 Task: Add the product "Abuelita's Churro Cheesecake" to cart from the store "Abuelitas Birria".
Action: Mouse moved to (373, 175)
Screenshot: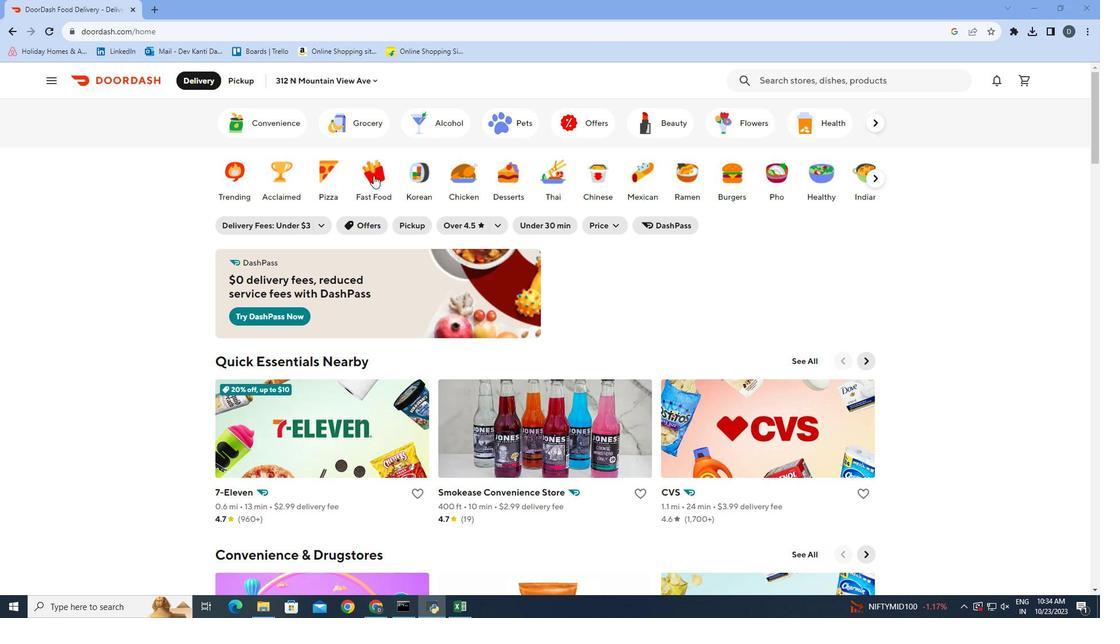 
Action: Mouse pressed left at (373, 175)
Screenshot: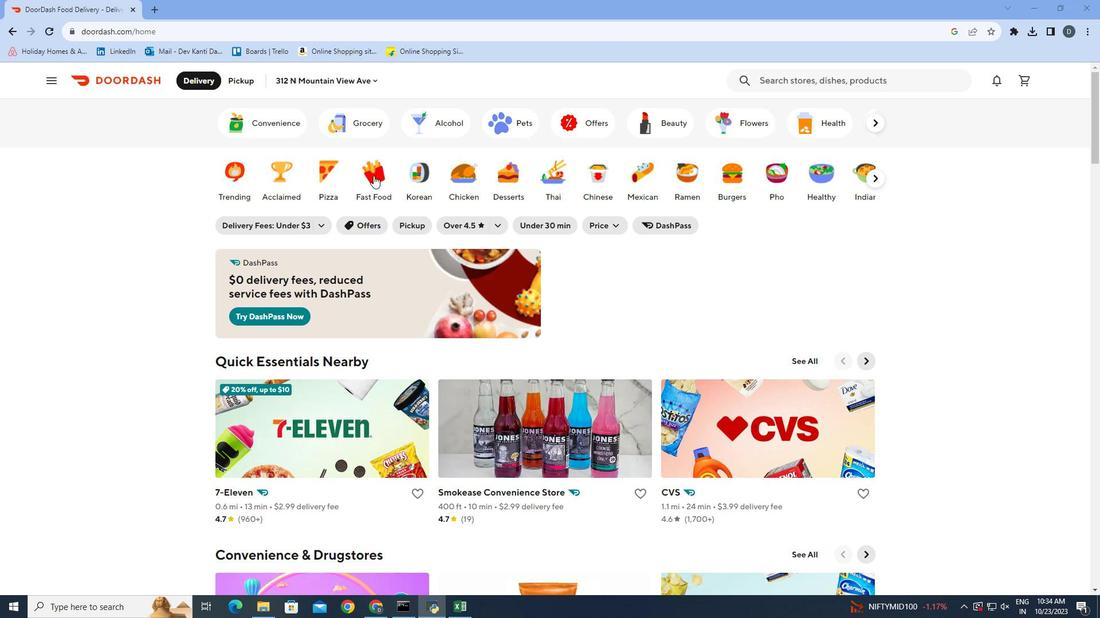 
Action: Mouse moved to (862, 81)
Screenshot: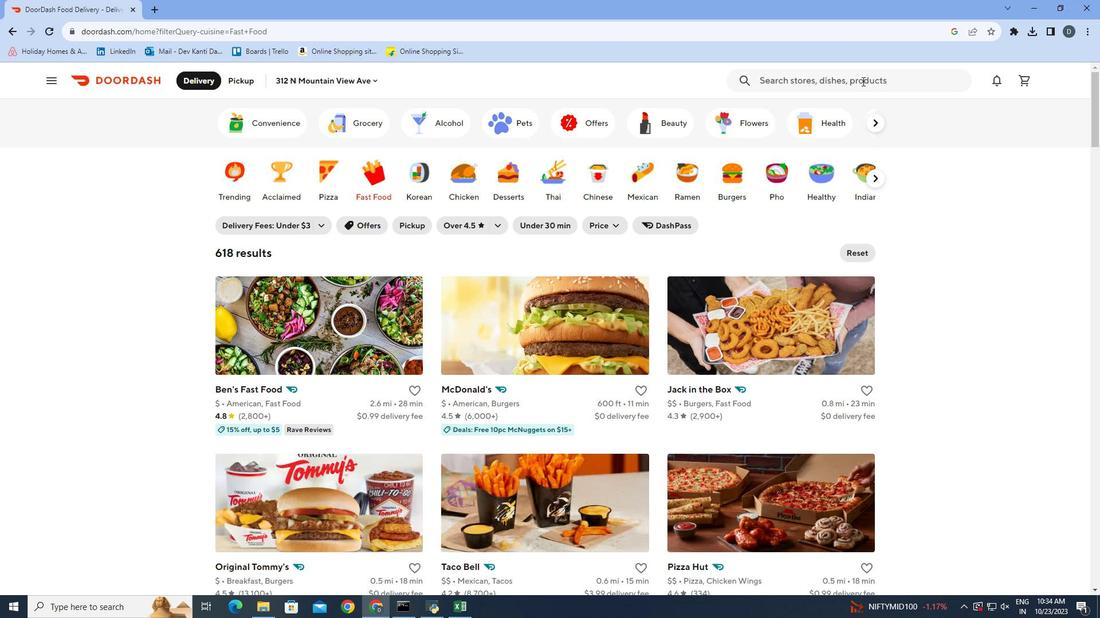 
Action: Mouse pressed left at (862, 81)
Screenshot: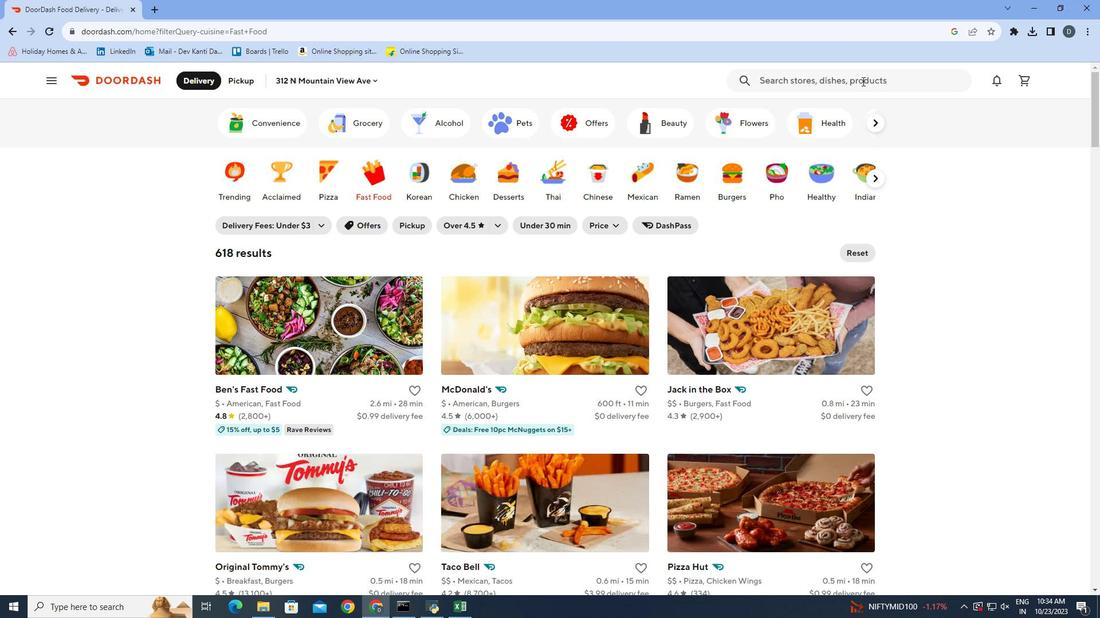
Action: Mouse moved to (849, 111)
Screenshot: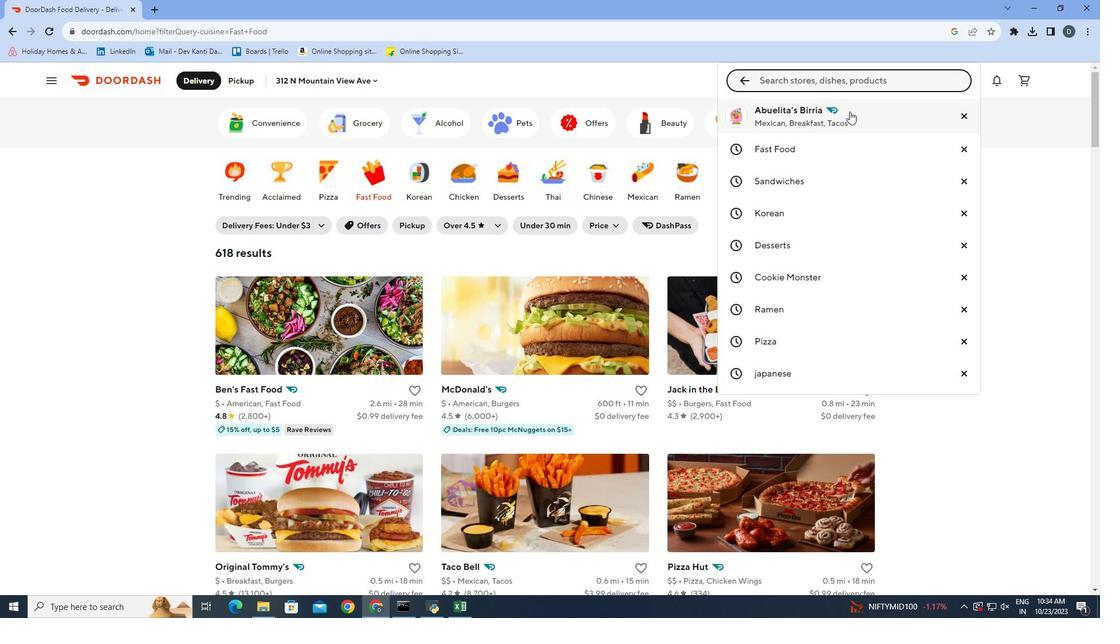 
Action: Mouse pressed left at (849, 111)
Screenshot: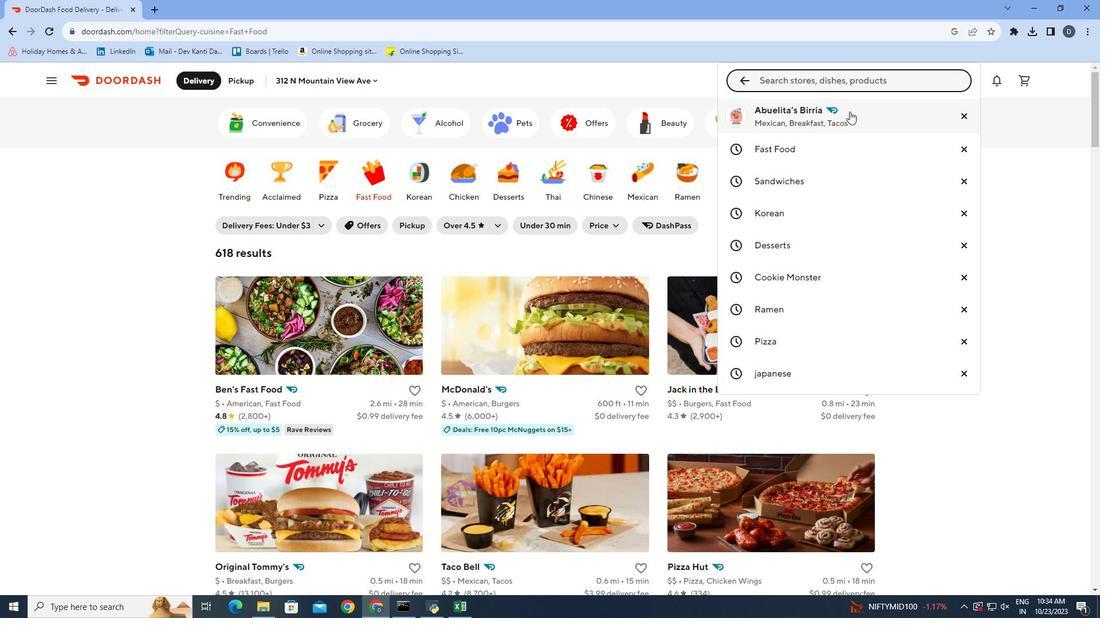 
Action: Mouse moved to (911, 239)
Screenshot: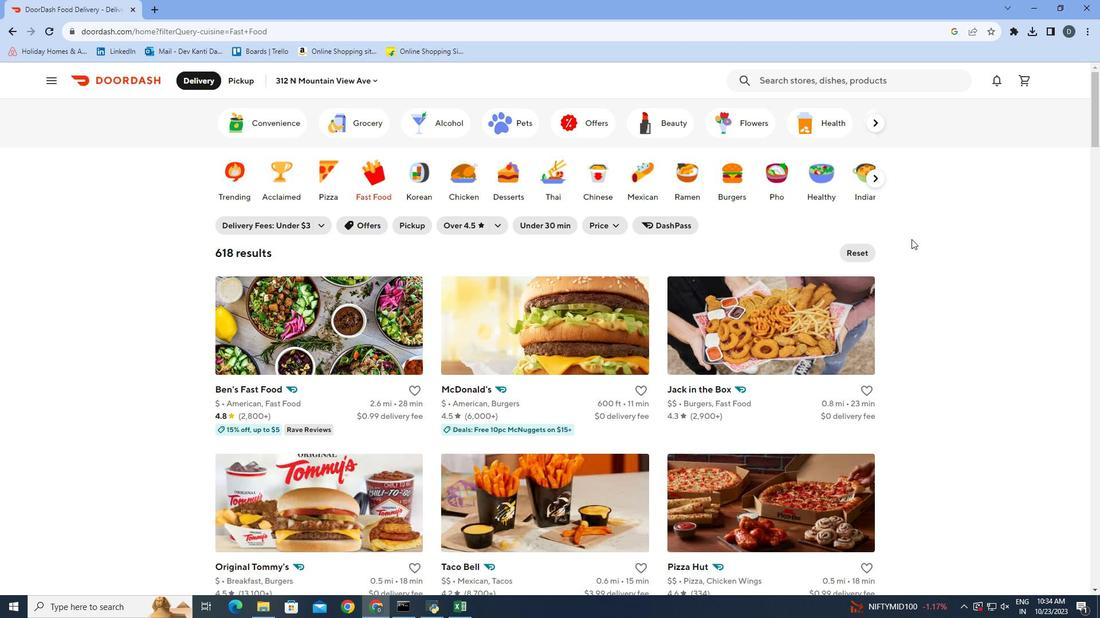 
Action: Mouse scrolled (911, 240) with delta (0, 0)
Screenshot: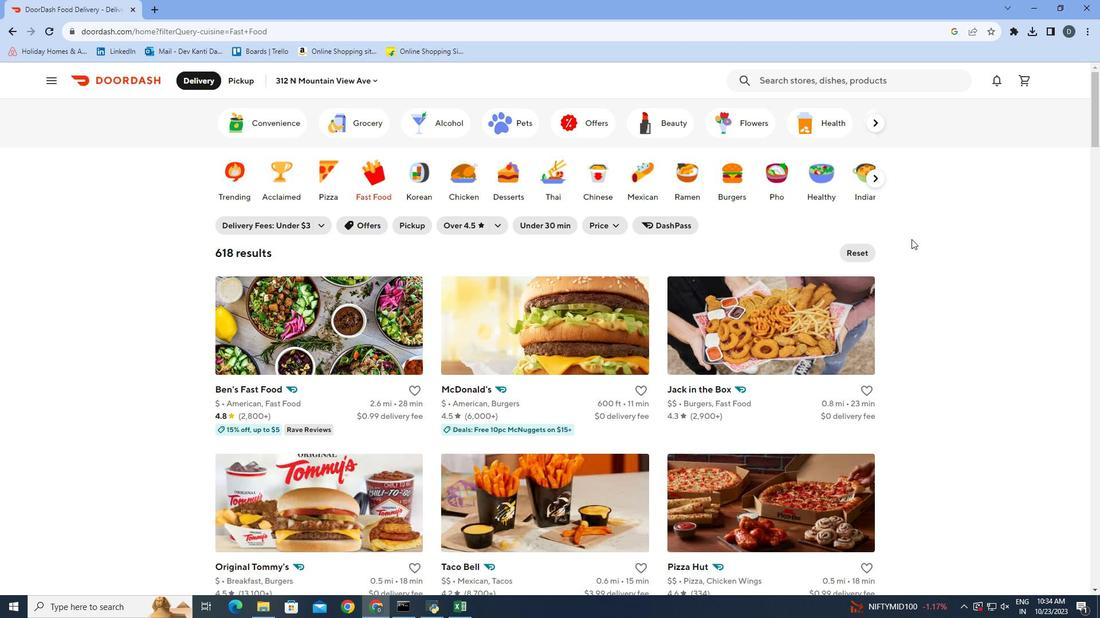 
Action: Mouse moved to (900, 87)
Screenshot: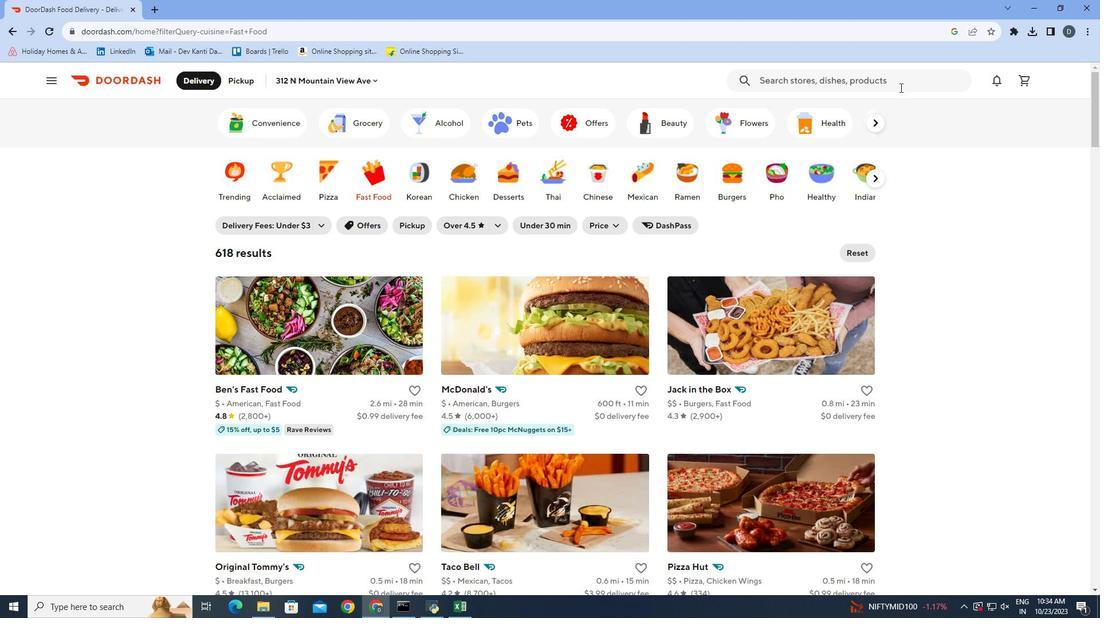 
Action: Mouse pressed left at (900, 87)
Screenshot: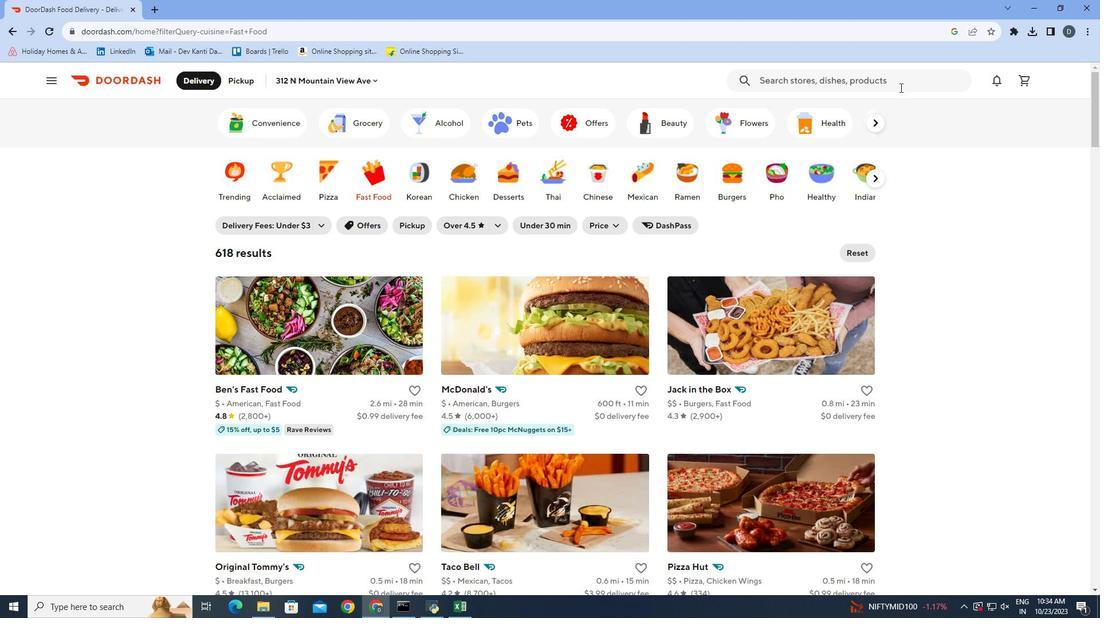 
Action: Mouse moved to (776, 139)
Screenshot: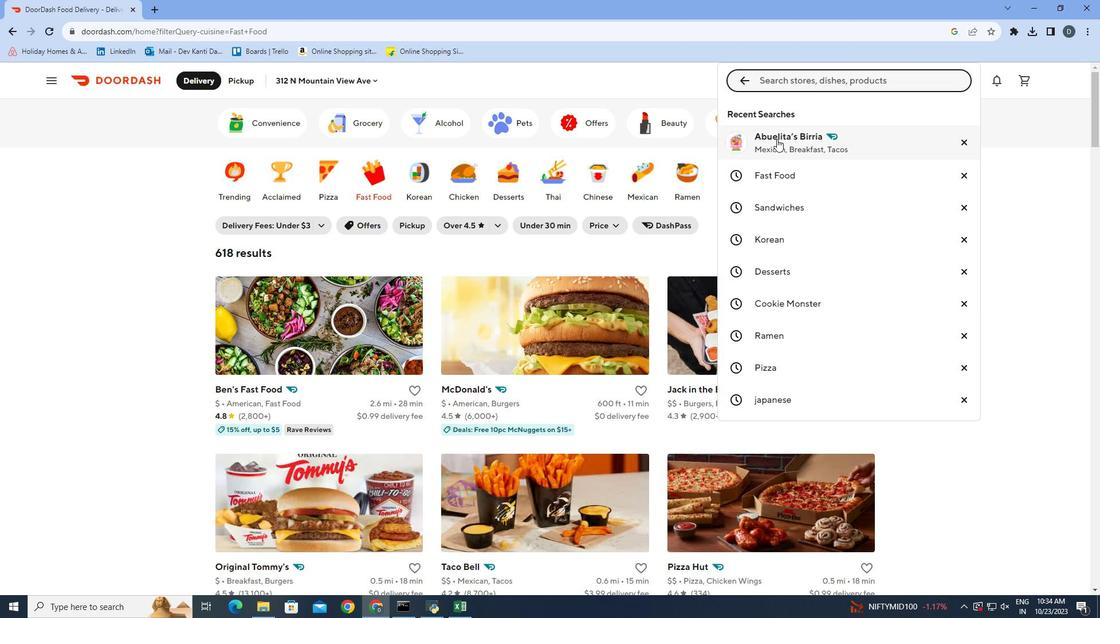 
Action: Mouse pressed left at (776, 139)
Screenshot: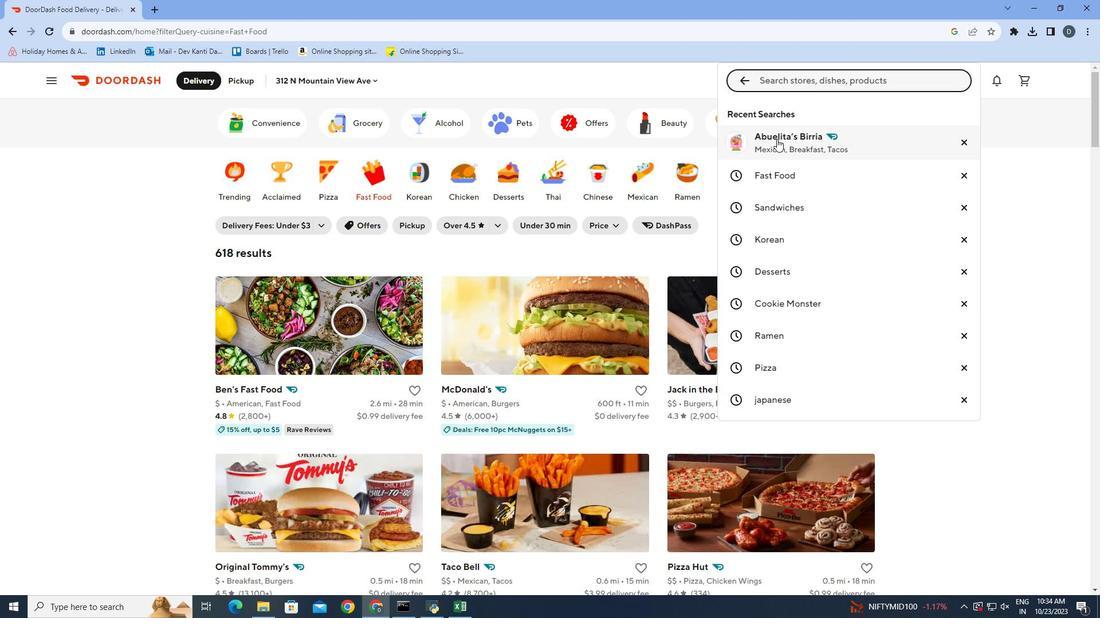 
Action: Mouse moved to (992, 291)
Screenshot: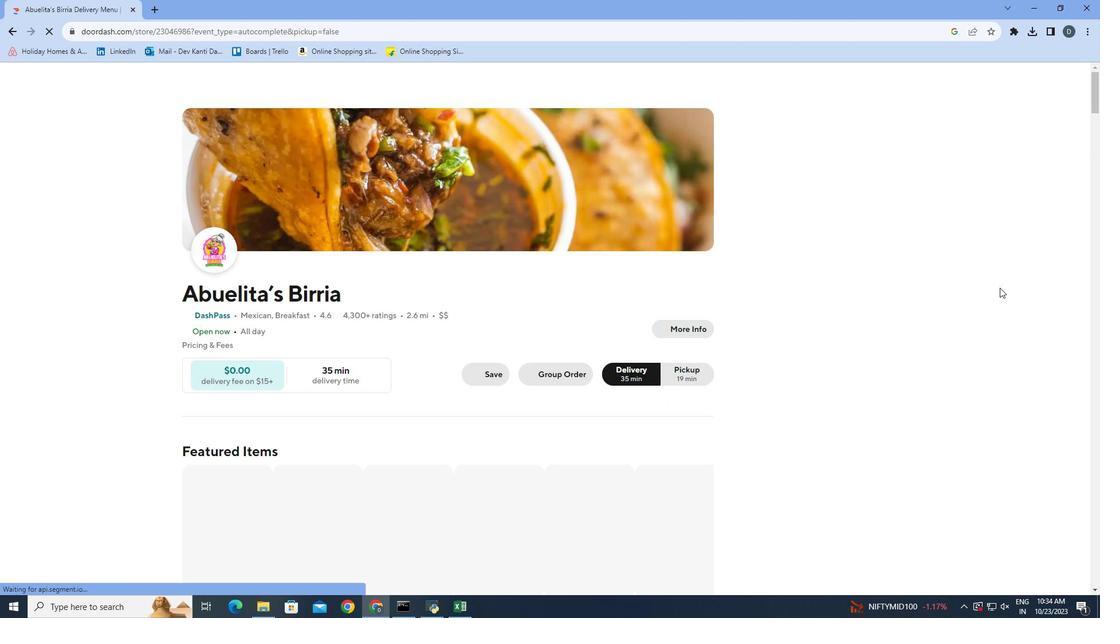 
Action: Mouse scrolled (992, 291) with delta (0, 0)
Screenshot: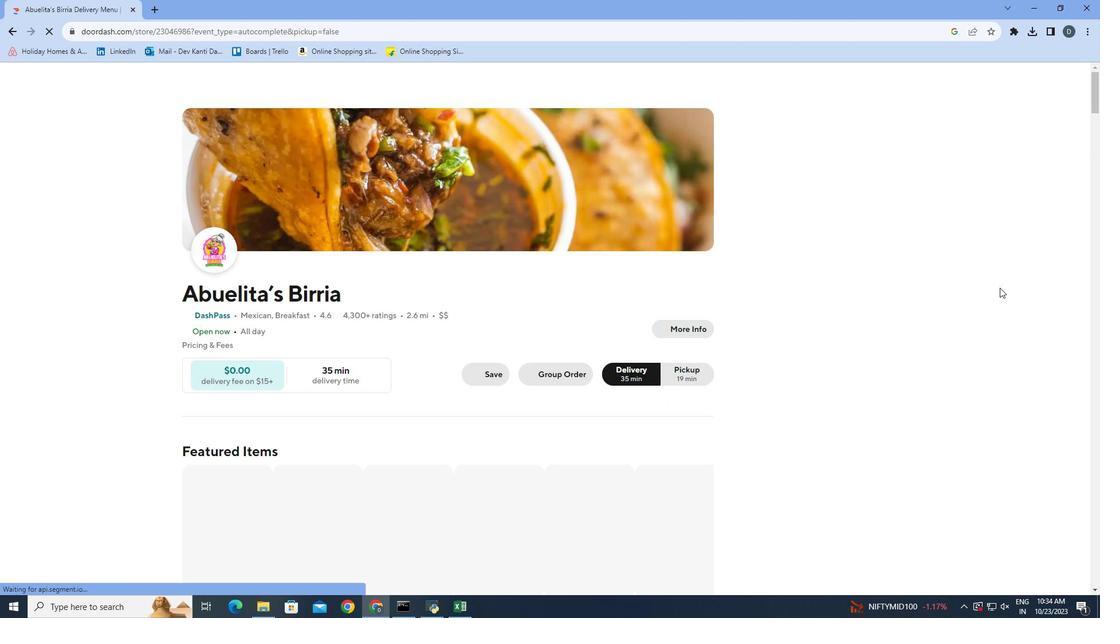 
Action: Mouse moved to (1006, 276)
Screenshot: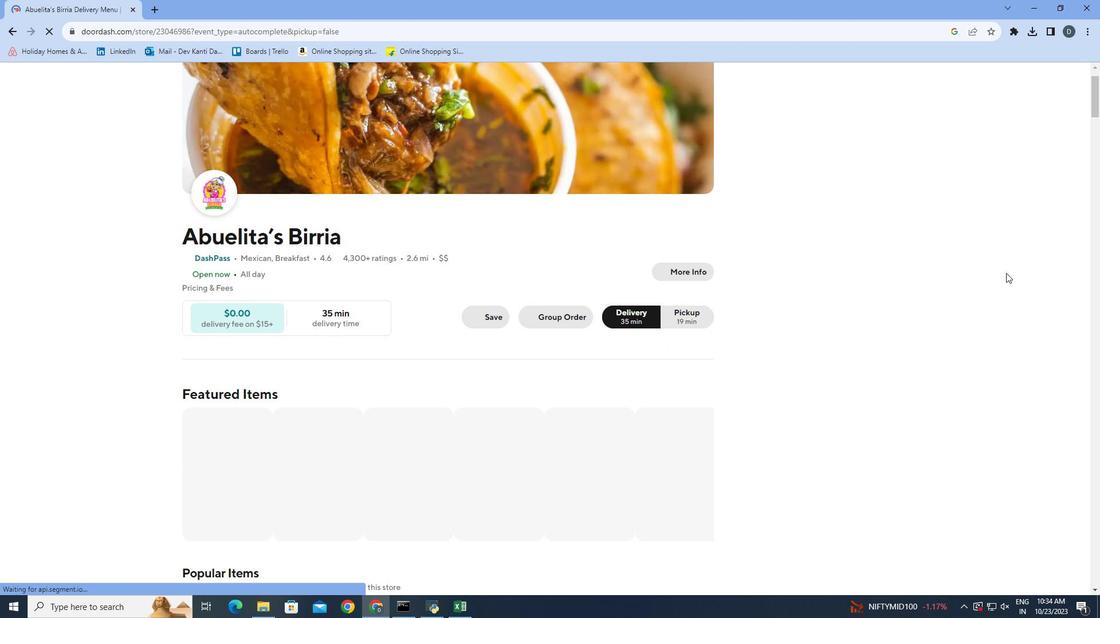 
Action: Mouse scrolled (1006, 275) with delta (0, 0)
Screenshot: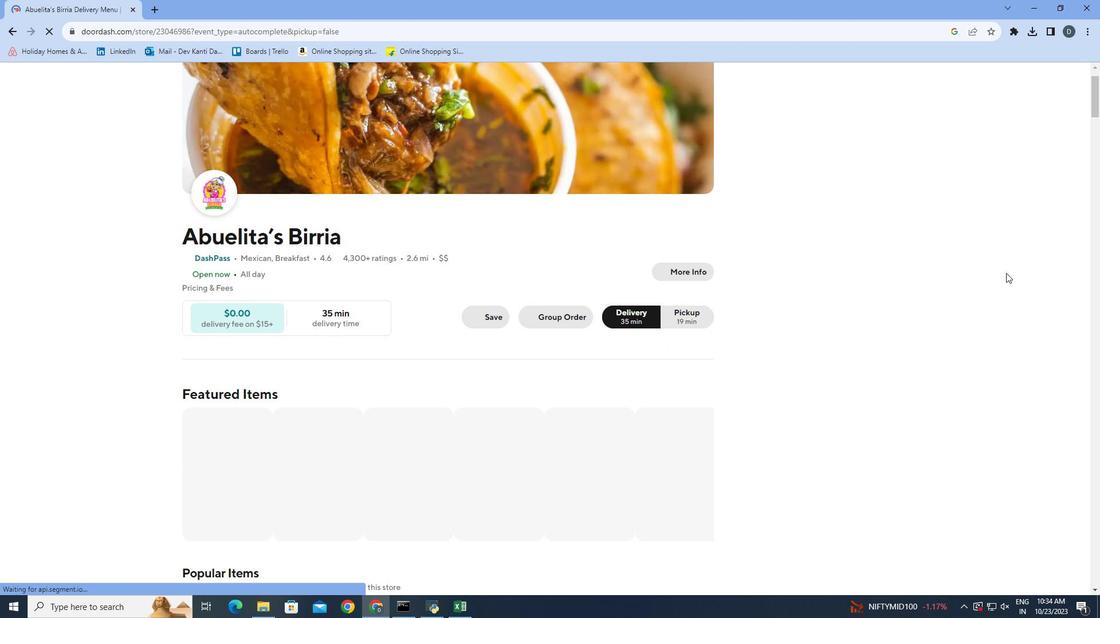 
Action: Mouse moved to (1006, 272)
Screenshot: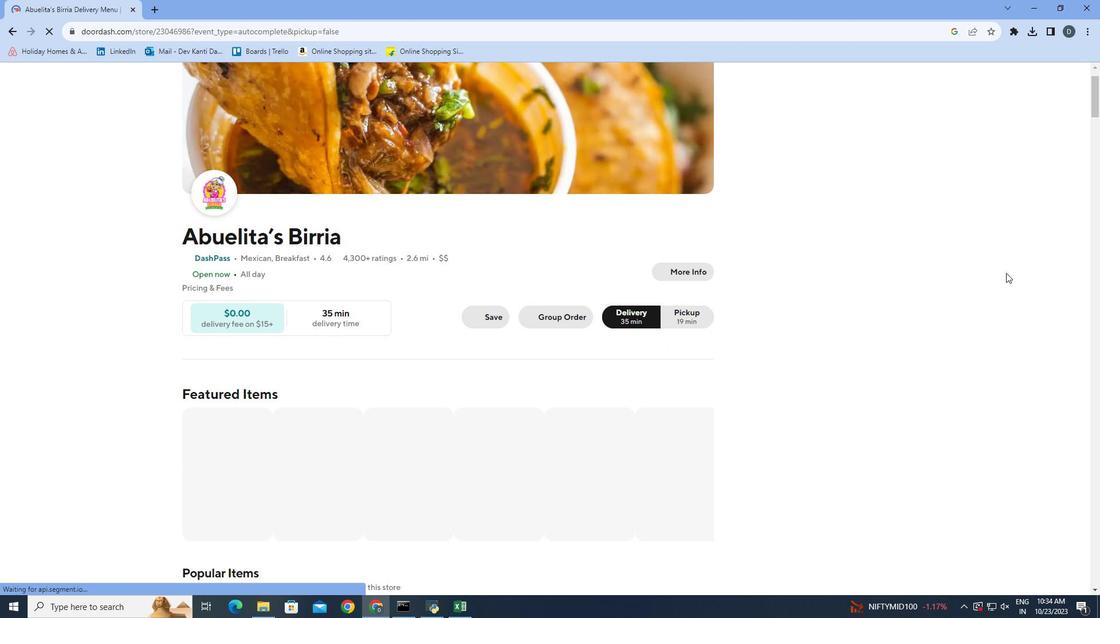 
Action: Mouse scrolled (1006, 272) with delta (0, 0)
Screenshot: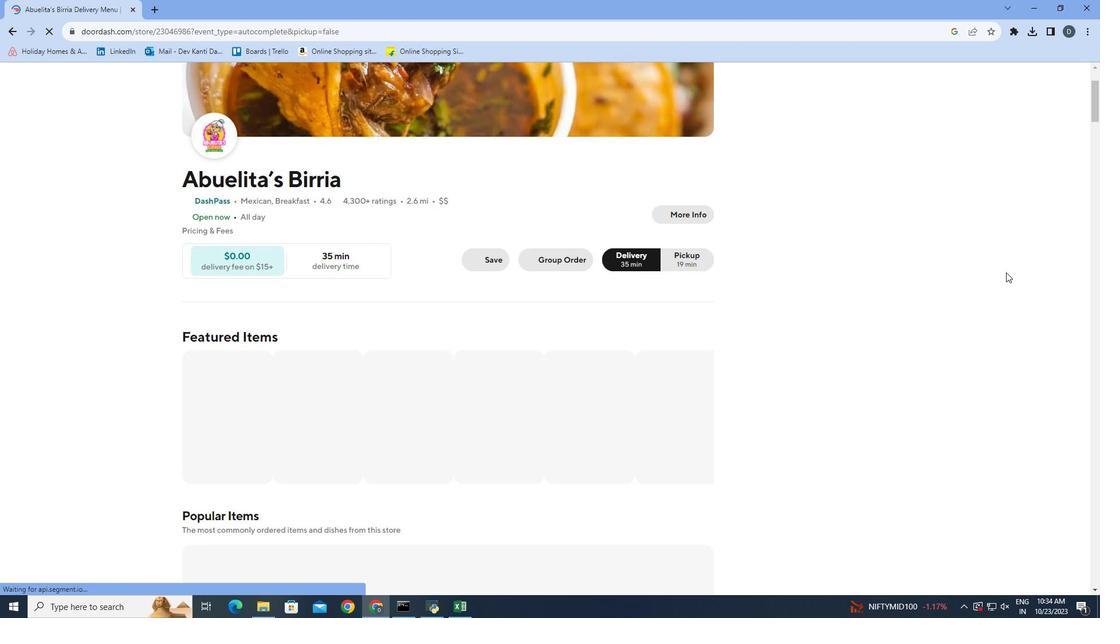 
Action: Mouse moved to (1004, 273)
Screenshot: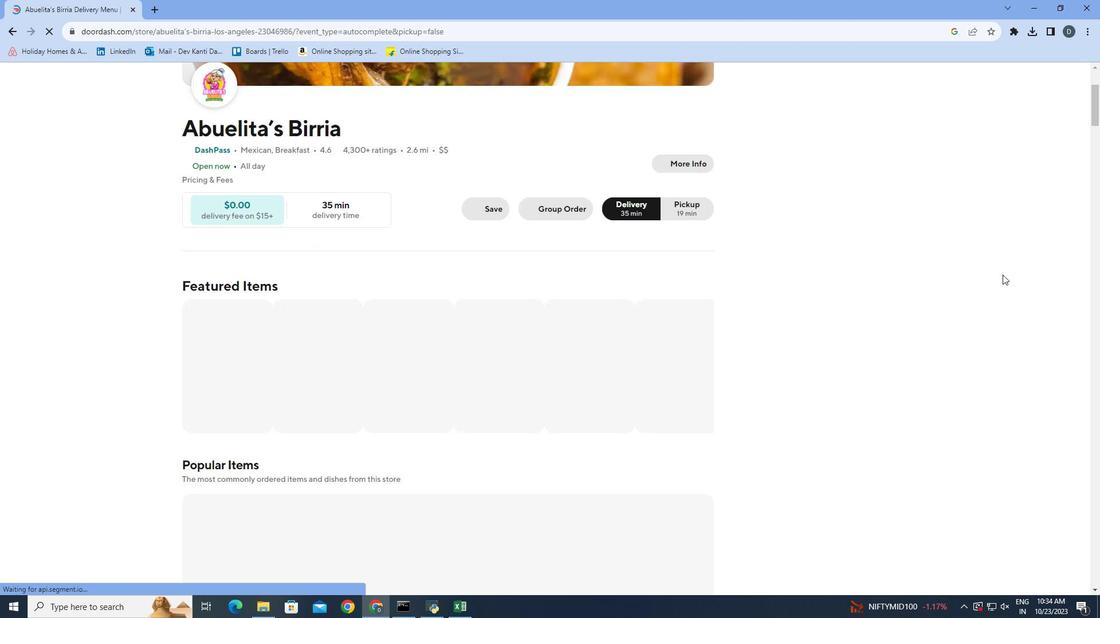 
Action: Mouse scrolled (1004, 272) with delta (0, 0)
Screenshot: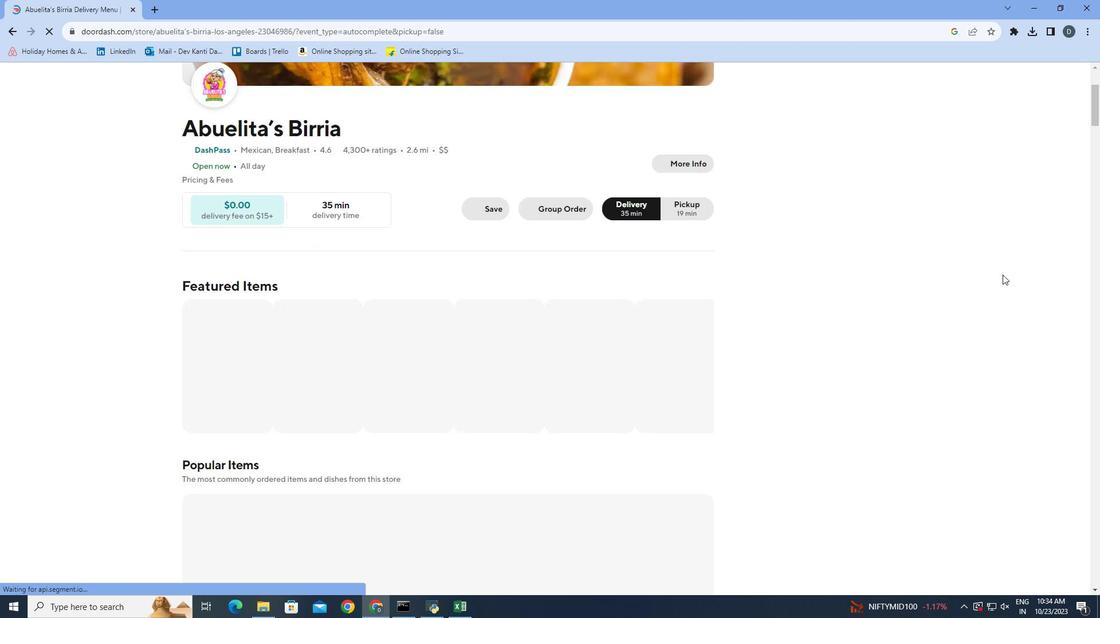 
Action: Mouse moved to (950, 273)
Screenshot: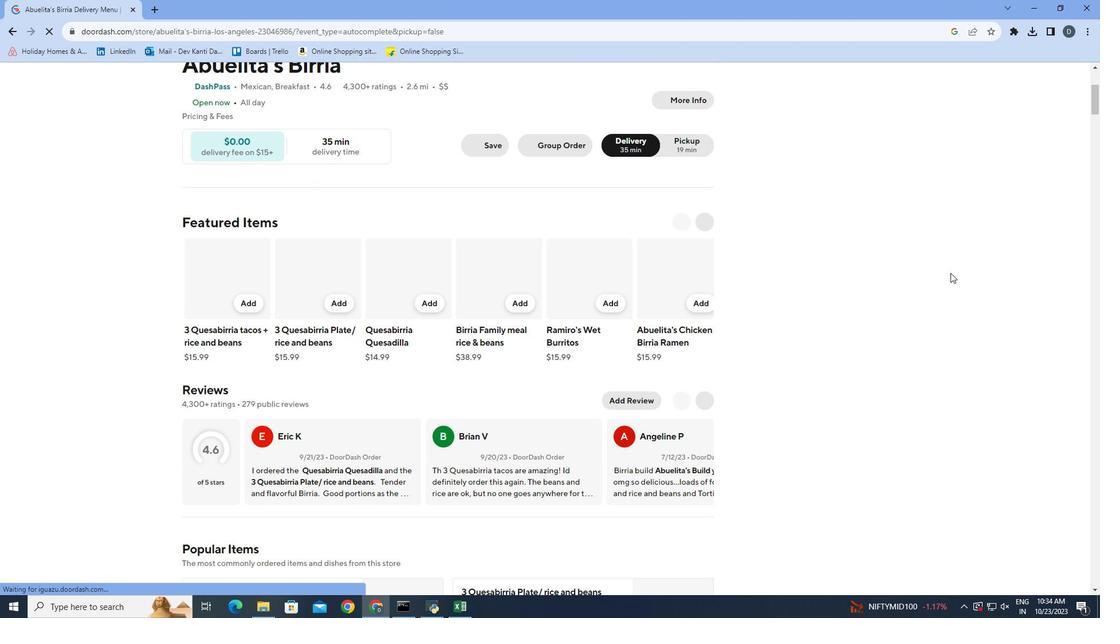 
Action: Mouse scrolled (950, 272) with delta (0, 0)
Screenshot: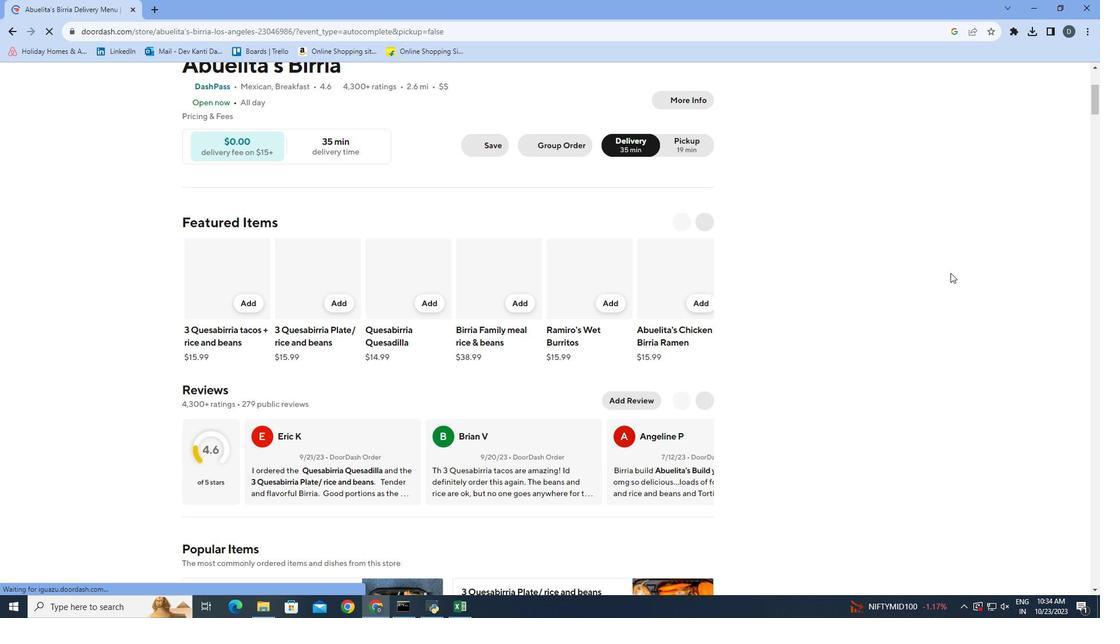
Action: Mouse moved to (950, 273)
Screenshot: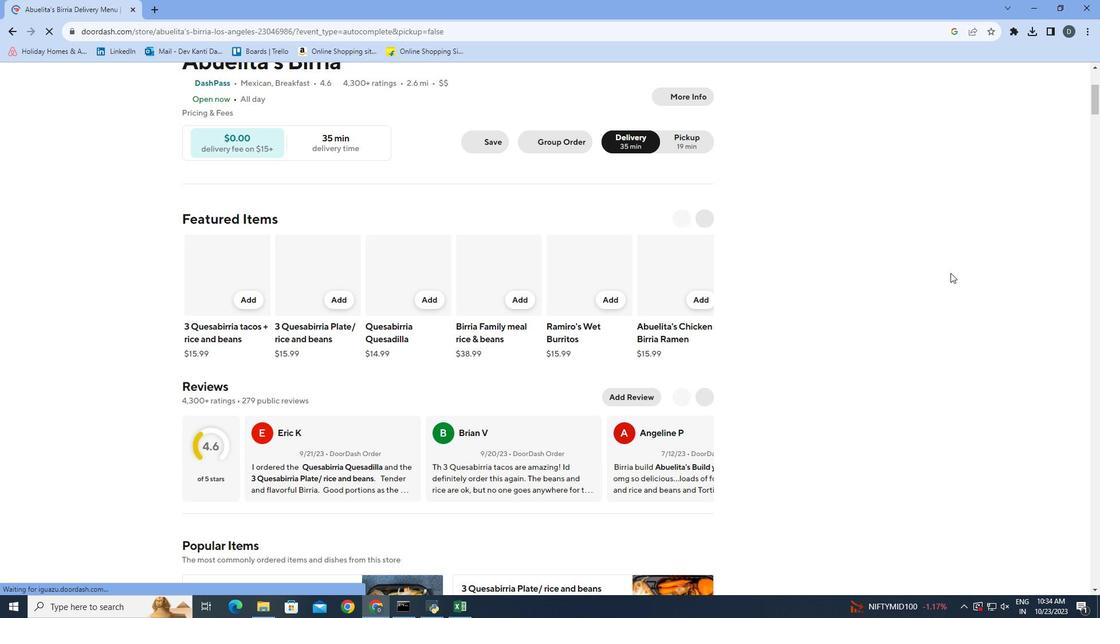 
Action: Mouse scrolled (950, 272) with delta (0, 0)
Screenshot: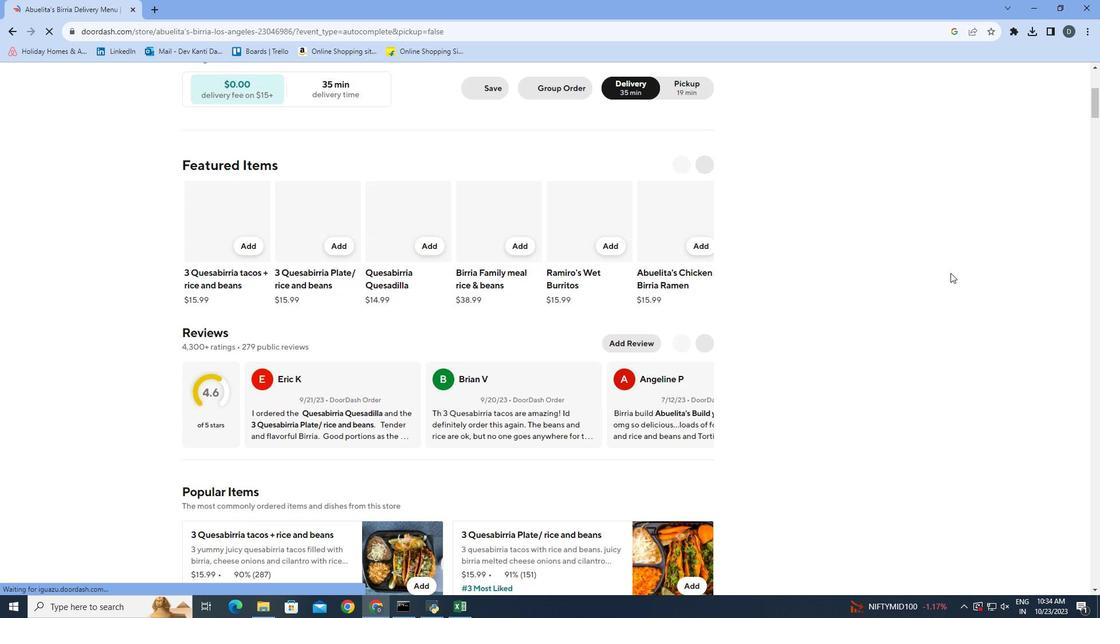 
Action: Mouse moved to (951, 272)
Screenshot: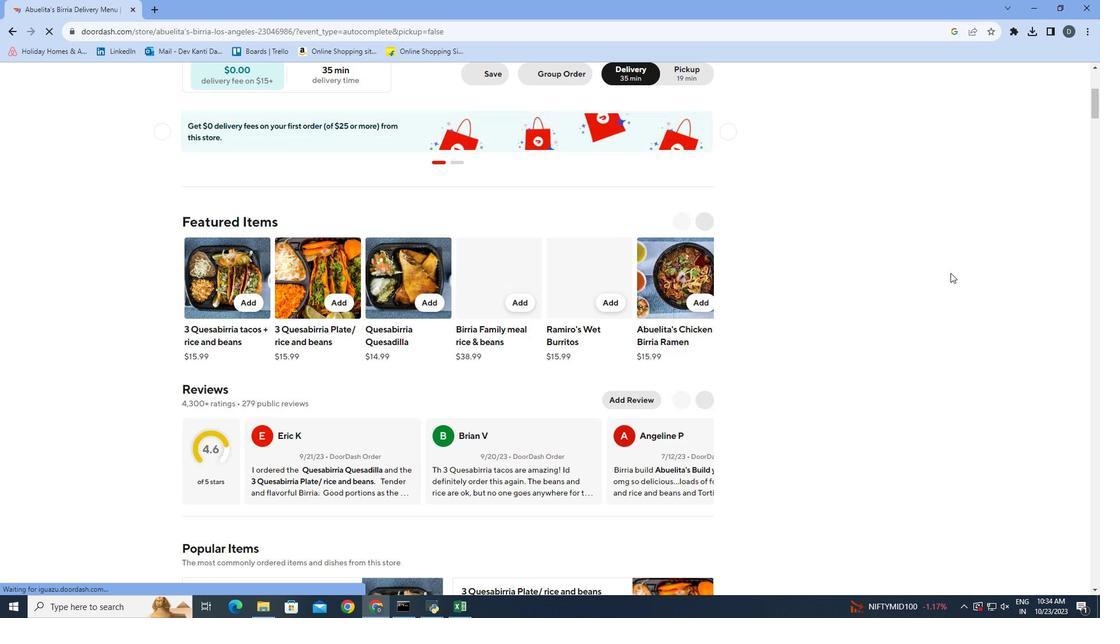 
Action: Mouse scrolled (951, 272) with delta (0, 0)
Screenshot: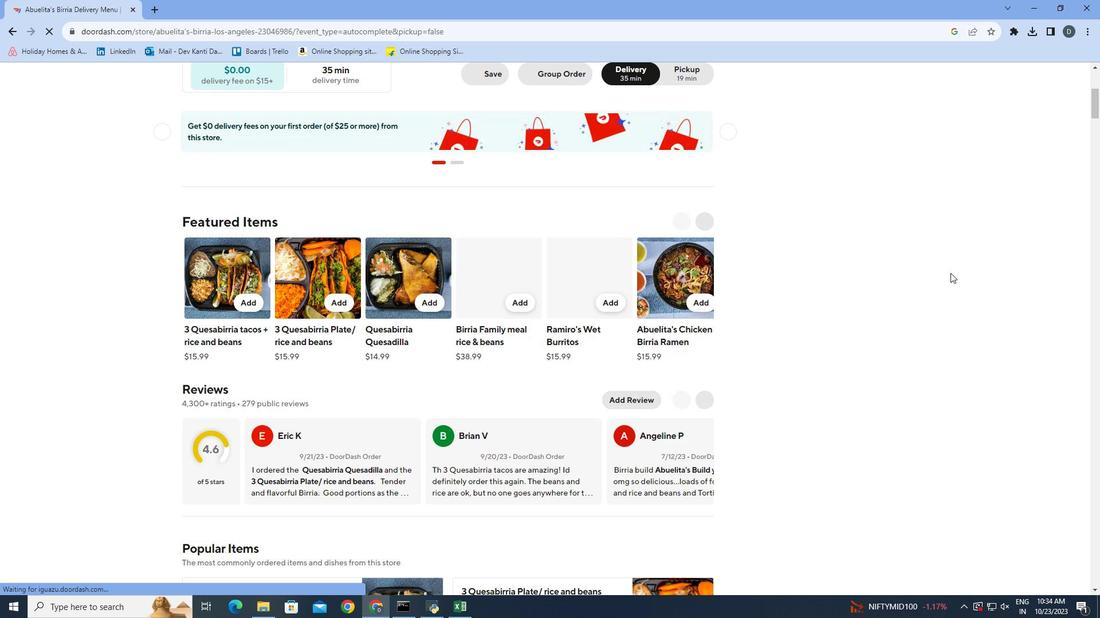 
Action: Mouse moved to (897, 299)
Screenshot: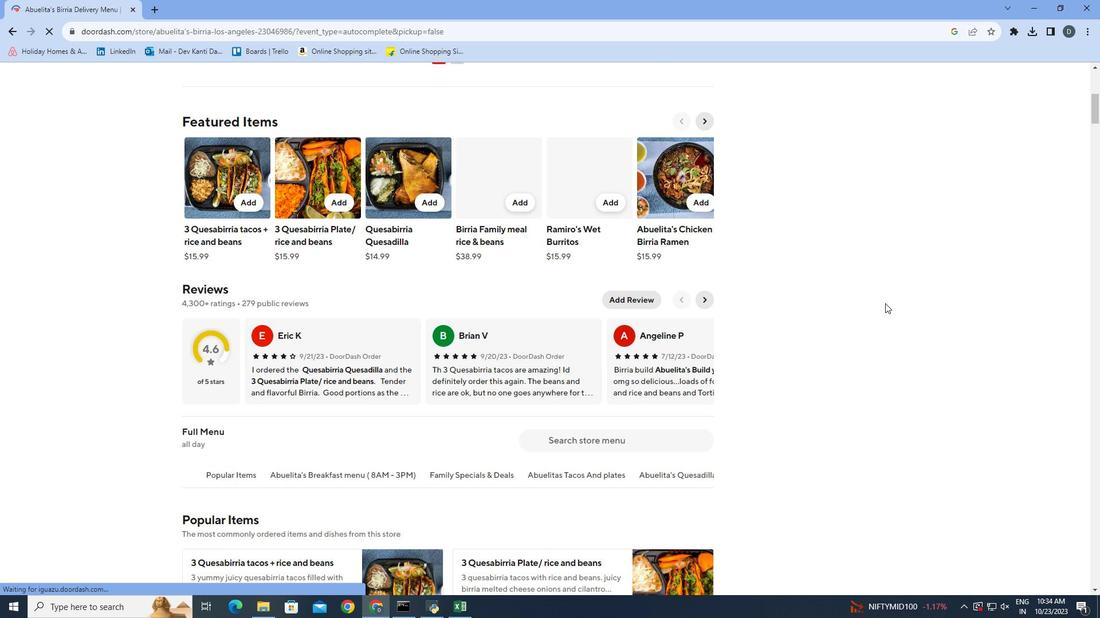 
Action: Mouse scrolled (897, 298) with delta (0, 0)
Screenshot: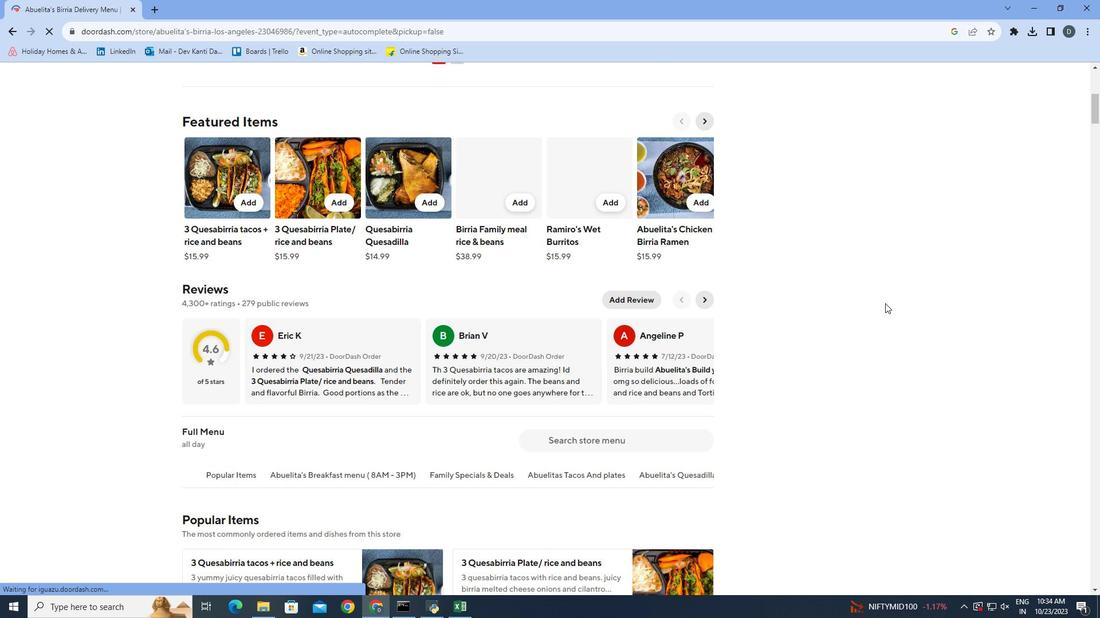 
Action: Mouse moved to (863, 311)
Screenshot: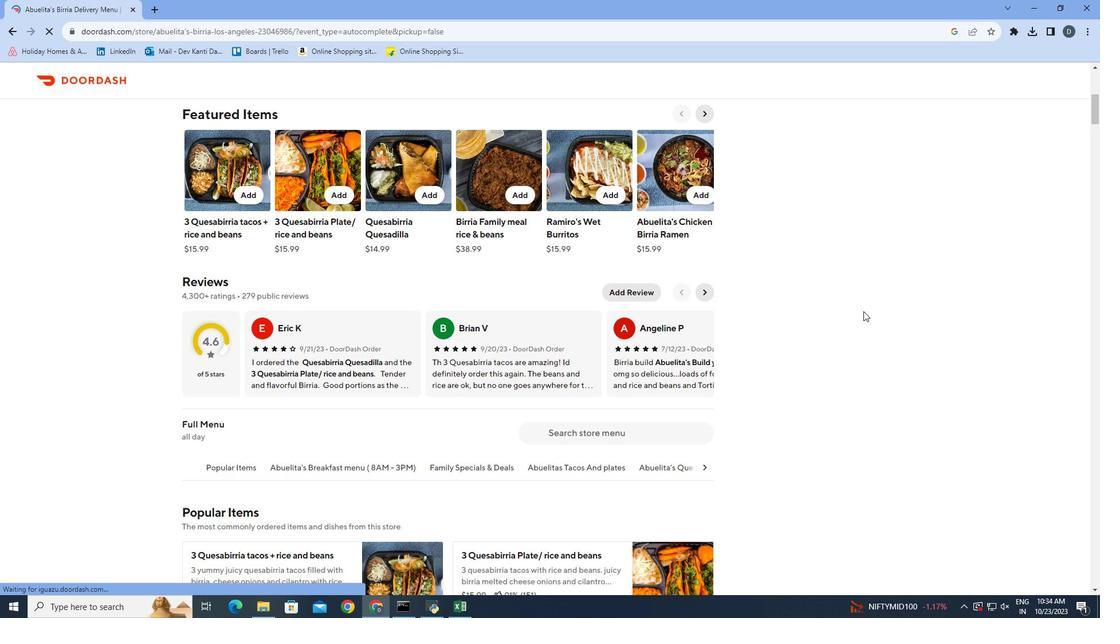 
Action: Mouse scrolled (863, 311) with delta (0, 0)
Screenshot: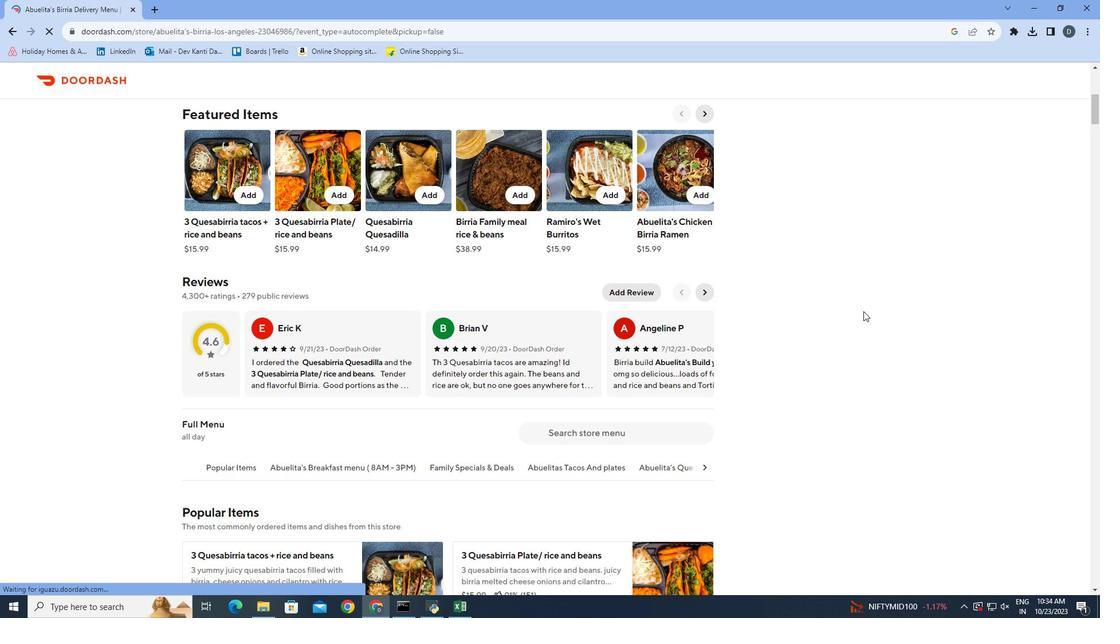 
Action: Mouse moved to (861, 312)
Screenshot: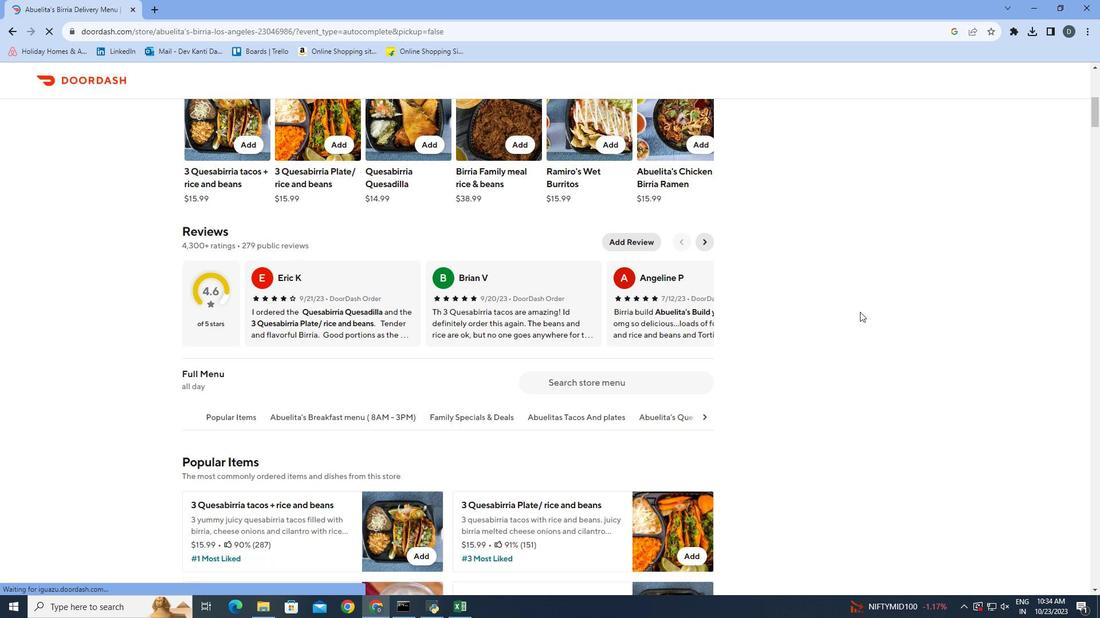 
Action: Mouse scrolled (861, 311) with delta (0, 0)
Screenshot: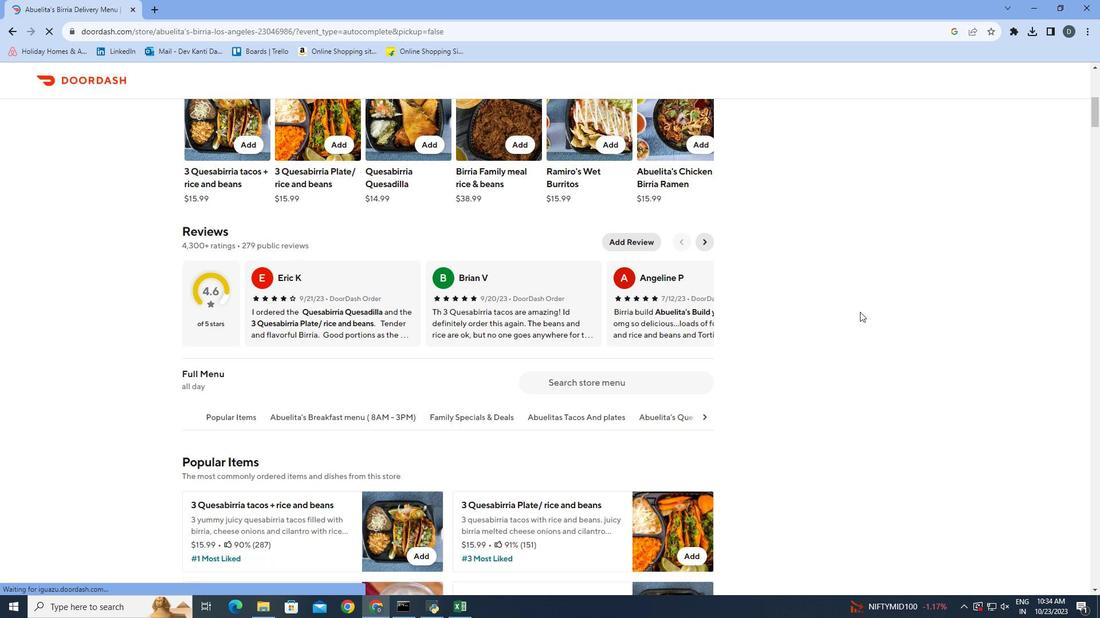 
Action: Mouse moved to (611, 264)
Screenshot: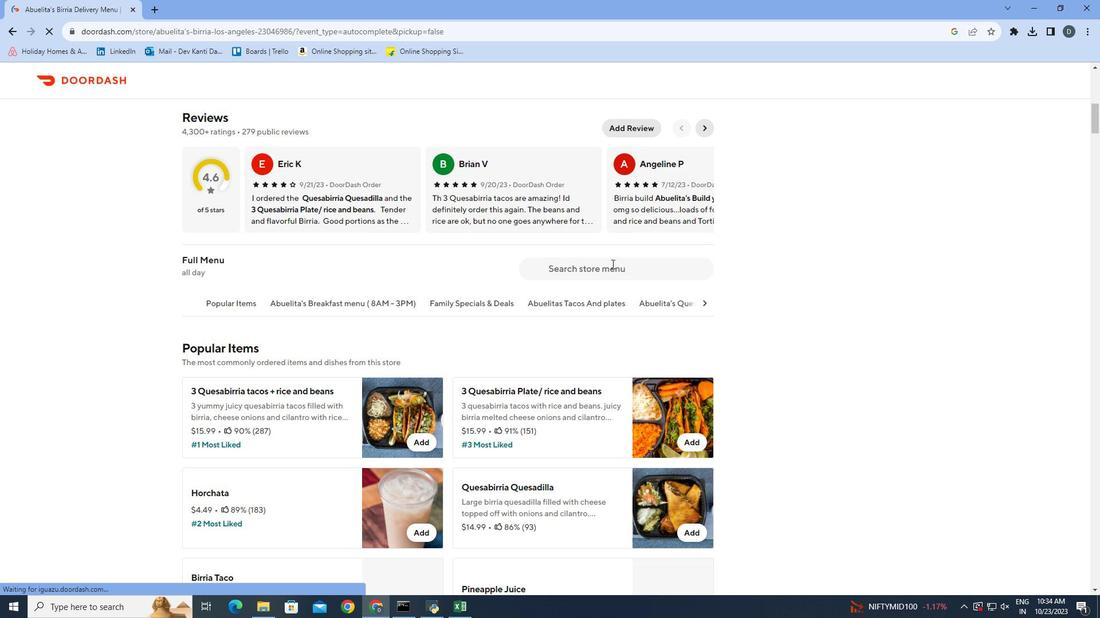 
Action: Mouse pressed left at (611, 264)
Screenshot: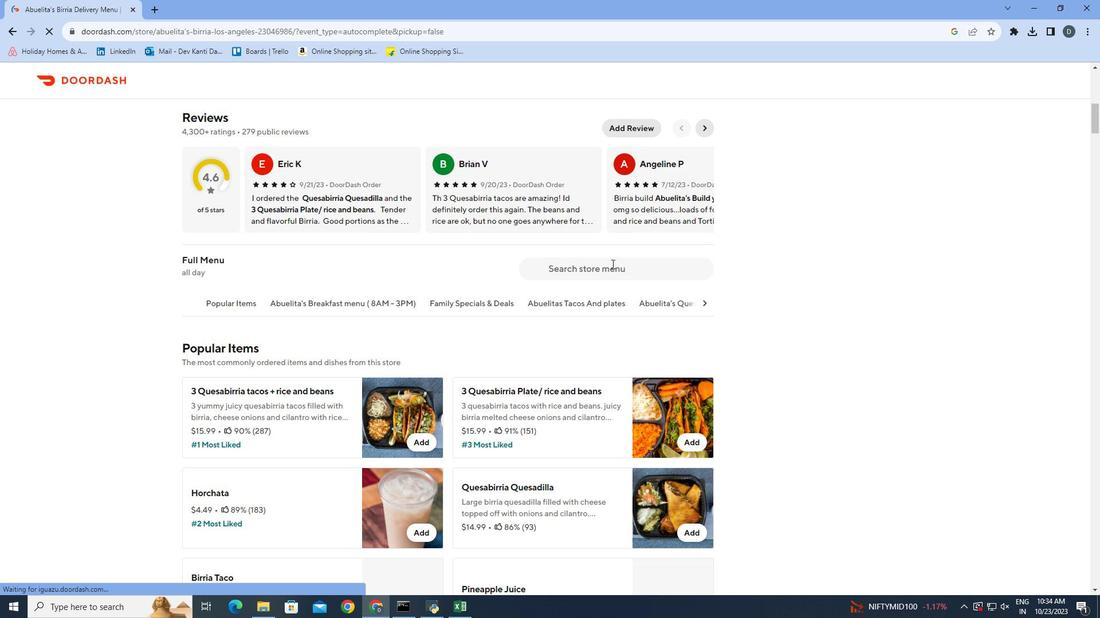 
Action: Key pressed <Key.shift>Abe<Key.backspace>uelita's<Key.space><Key.shift>Churro<Key.space><Key.shift>Cheesecake<Key.enter>
Screenshot: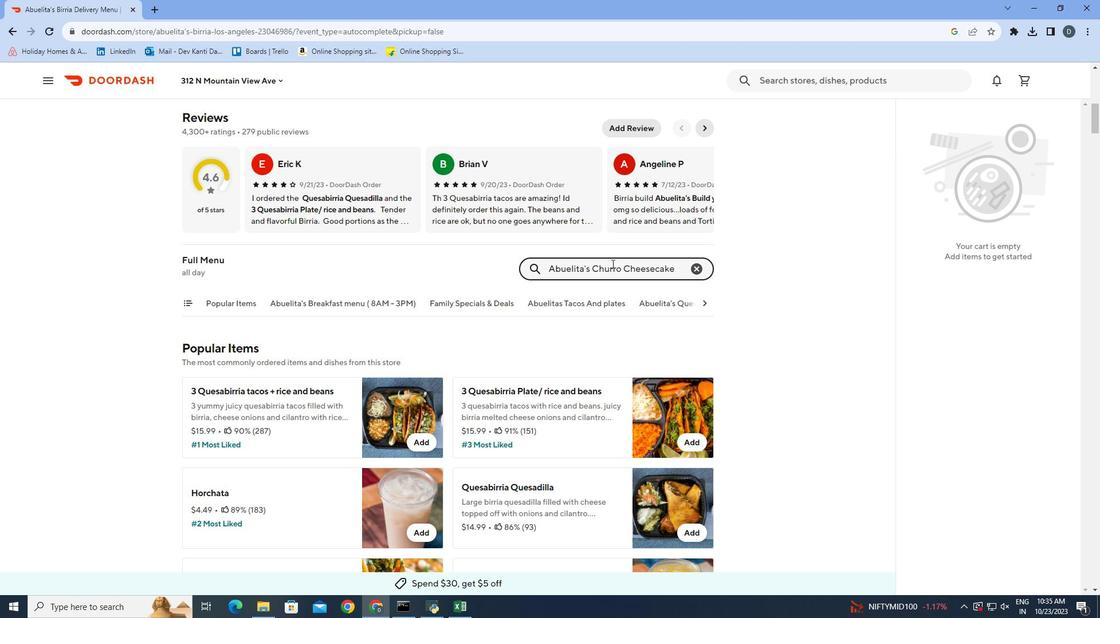 
Action: Mouse moved to (410, 329)
Screenshot: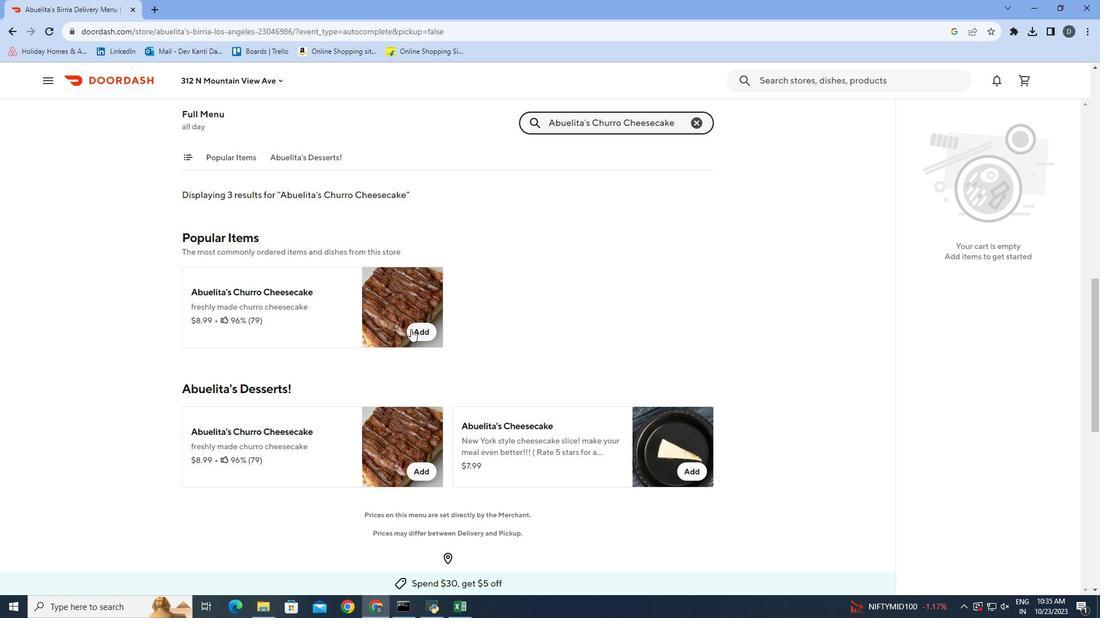 
Action: Mouse pressed left at (410, 329)
Screenshot: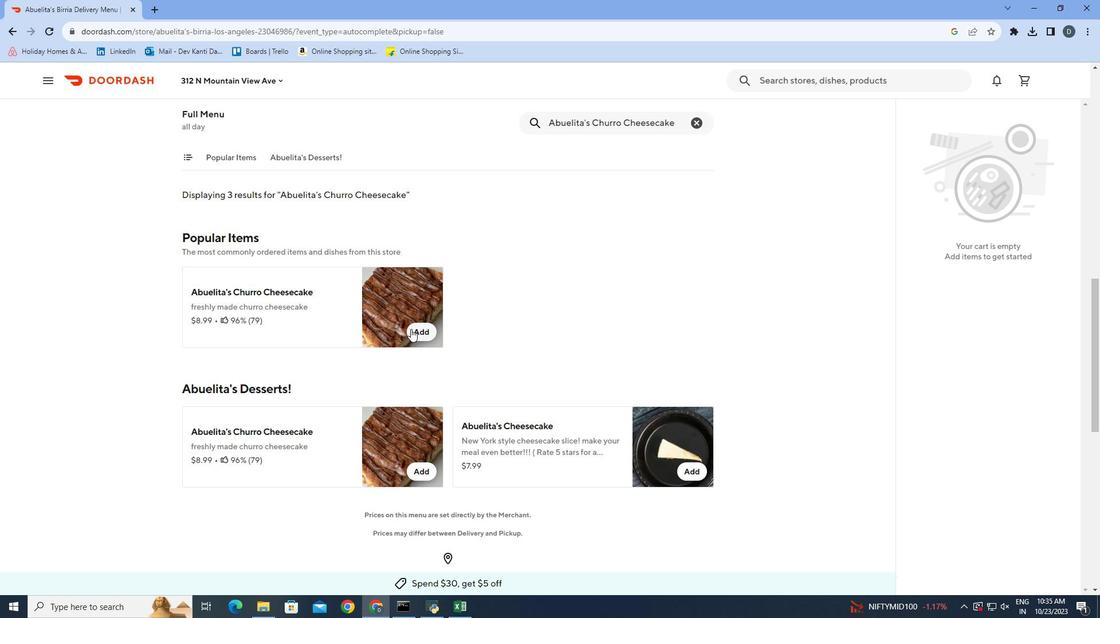 
Action: Mouse moved to (423, 332)
Screenshot: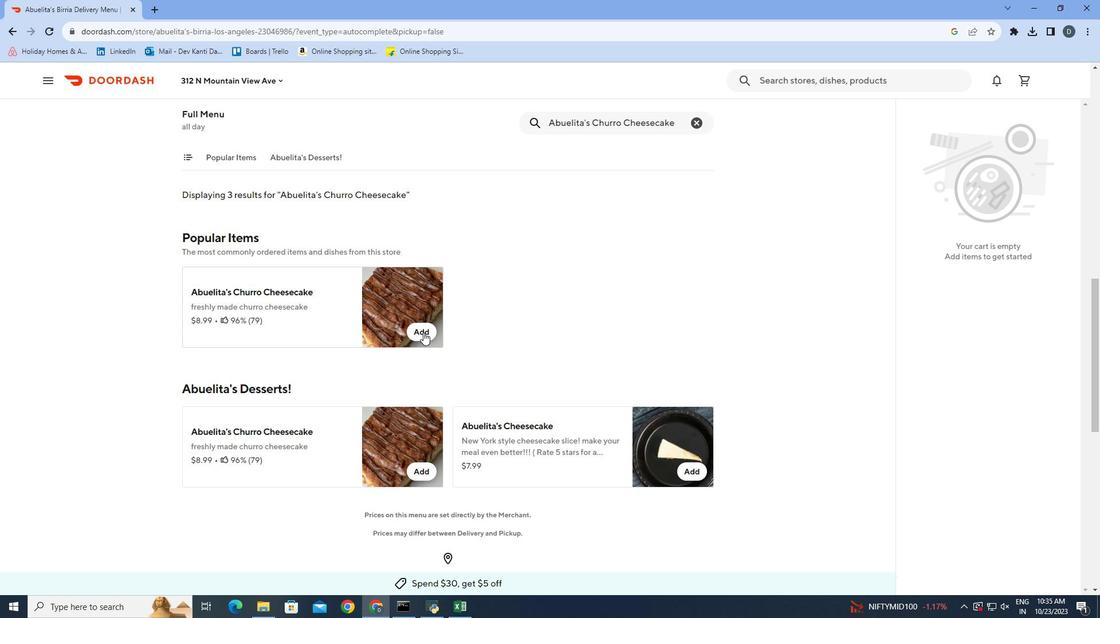 
Action: Mouse pressed left at (423, 332)
Screenshot: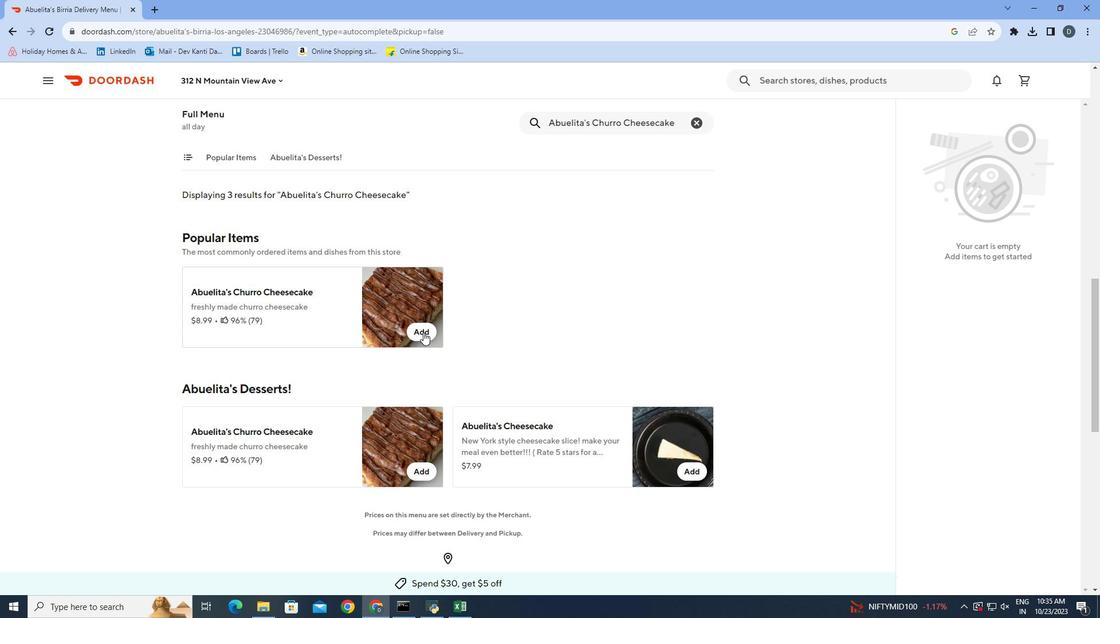 
Action: Mouse moved to (661, 254)
Screenshot: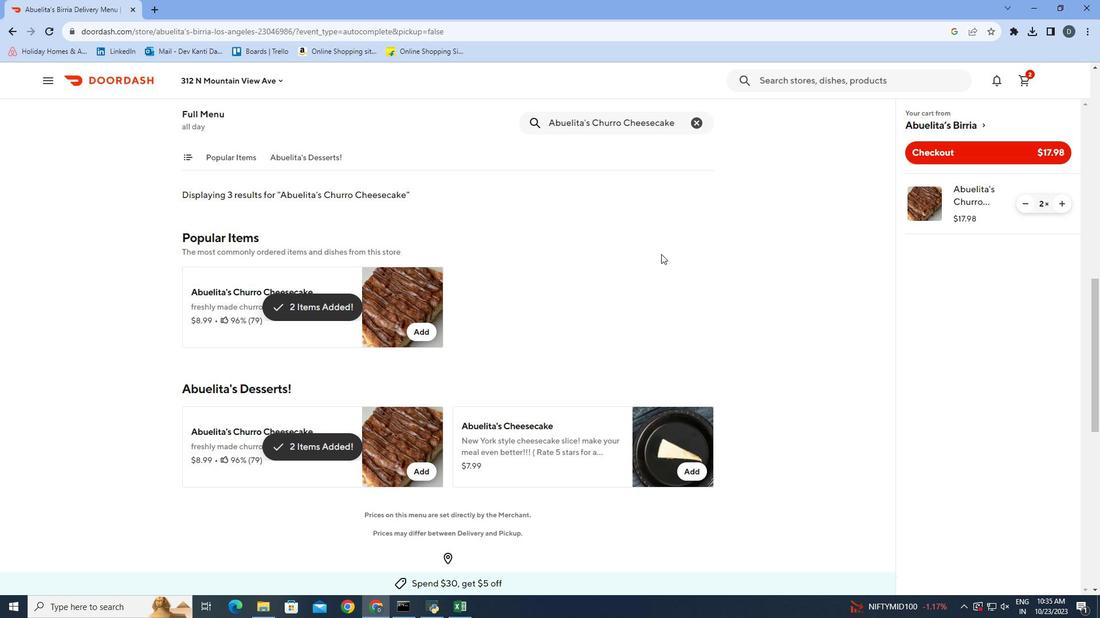 
